 Task: View the current page on the "Samsung Galaxy S20 Ultra" dimension.
Action: Mouse moved to (1293, 36)
Screenshot: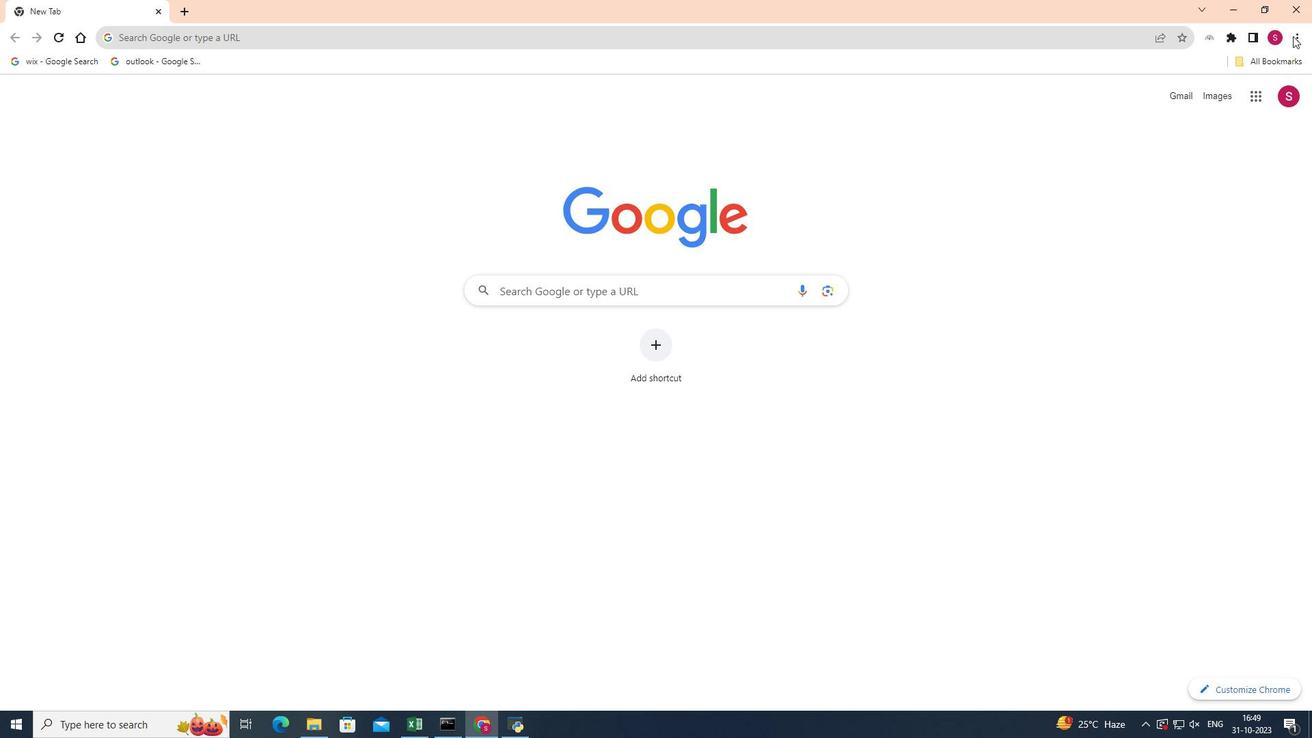 
Action: Mouse pressed left at (1293, 36)
Screenshot: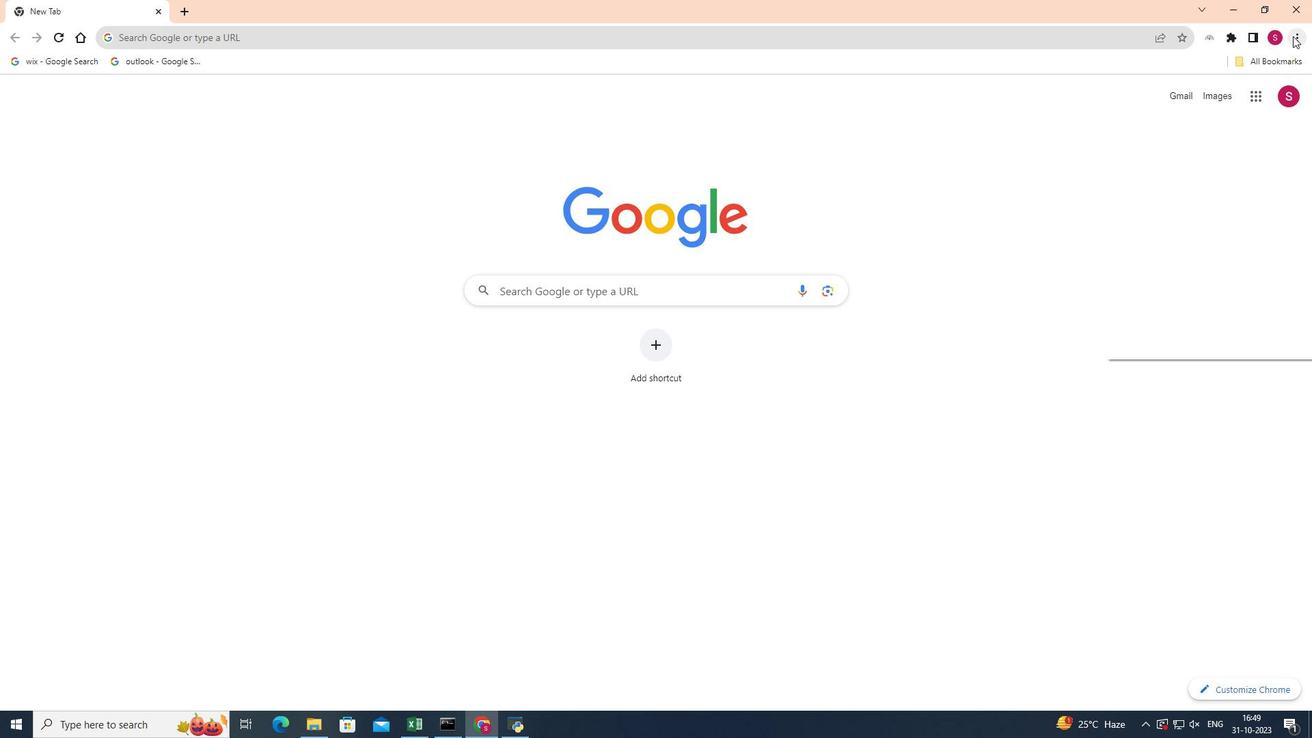 
Action: Mouse moved to (1173, 242)
Screenshot: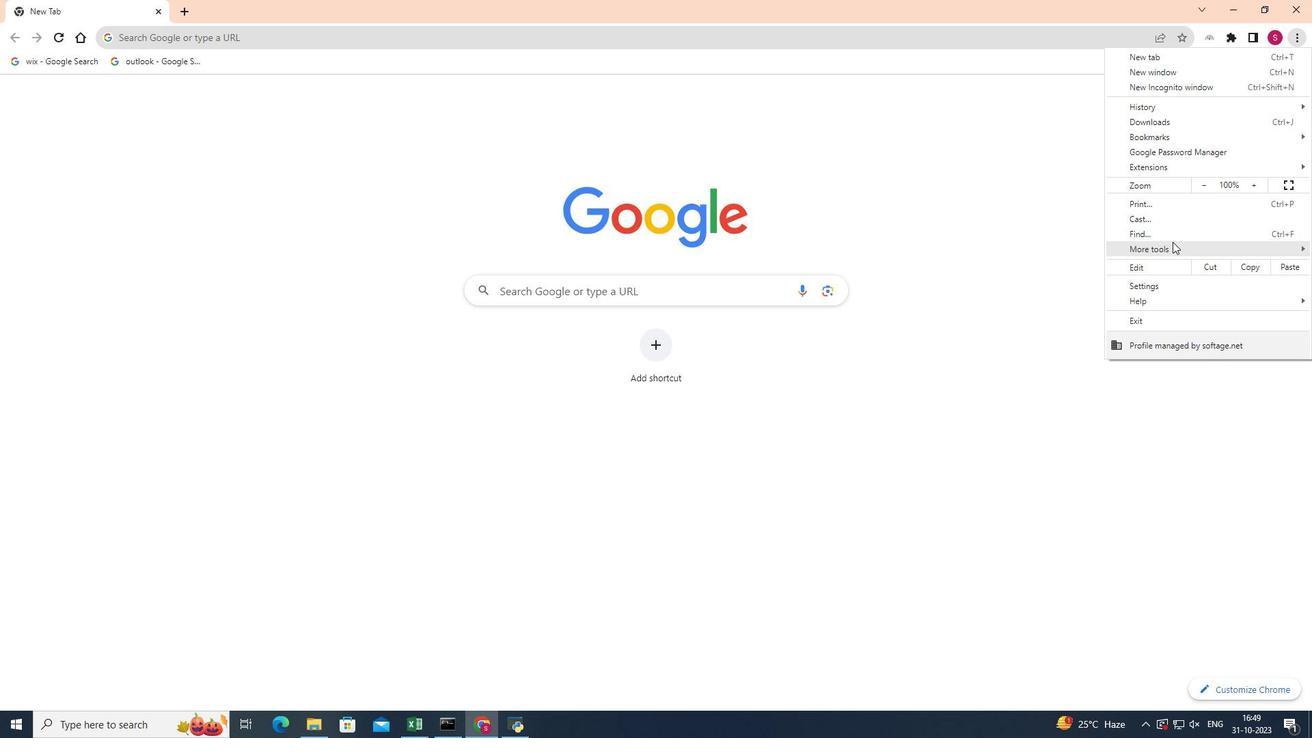 
Action: Mouse pressed left at (1173, 242)
Screenshot: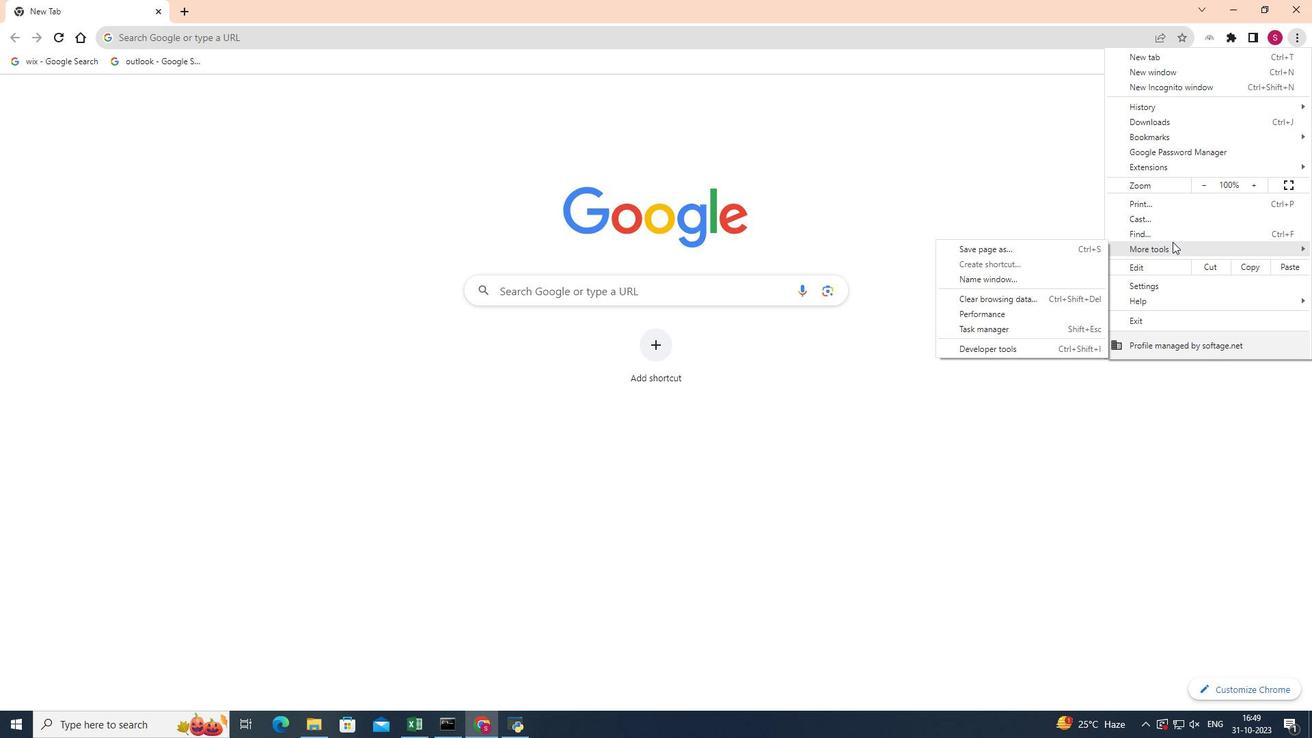 
Action: Mouse moved to (1013, 345)
Screenshot: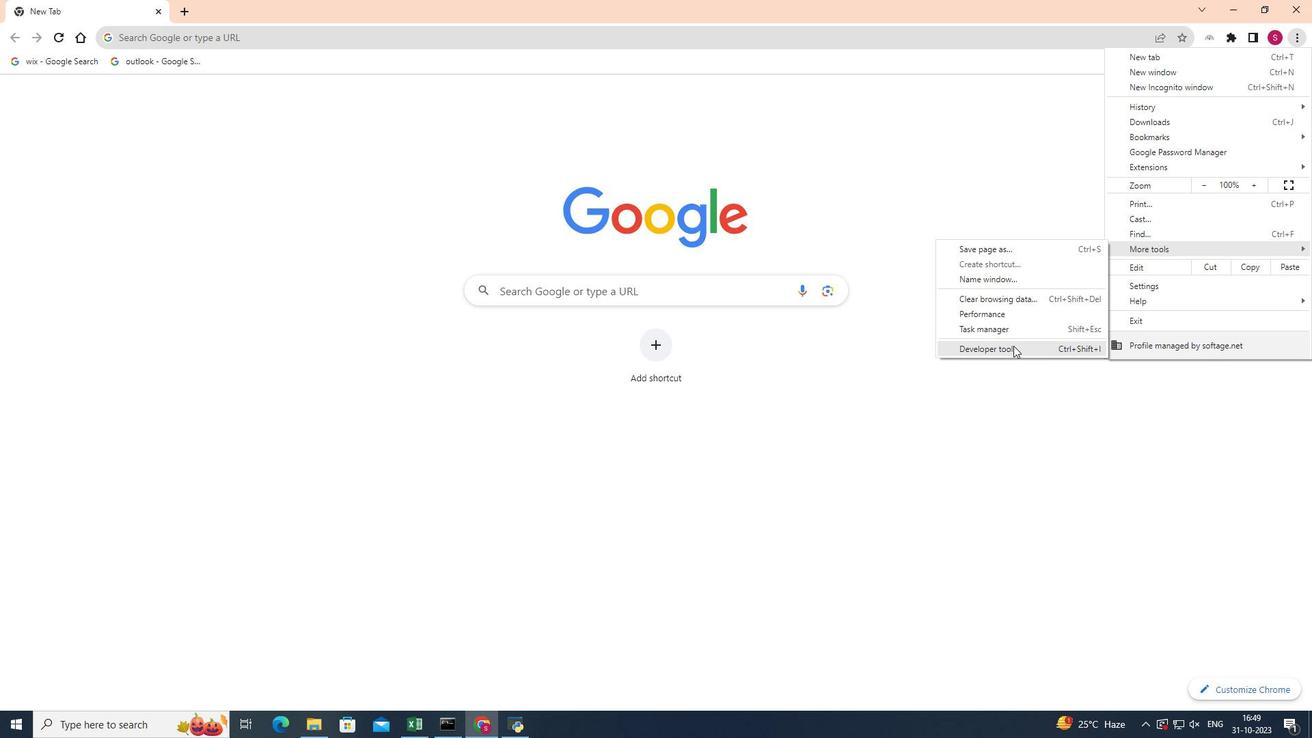 
Action: Mouse pressed left at (1013, 345)
Screenshot: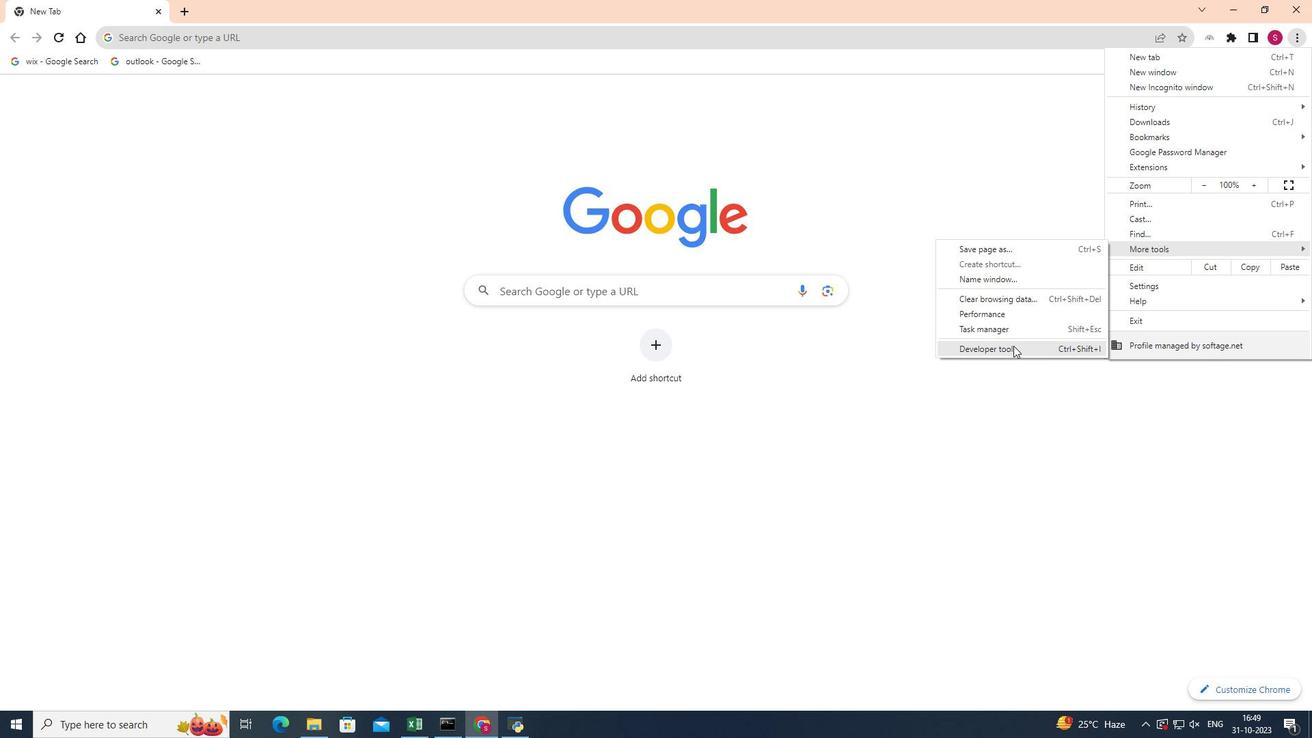 
Action: Mouse moved to (967, 84)
Screenshot: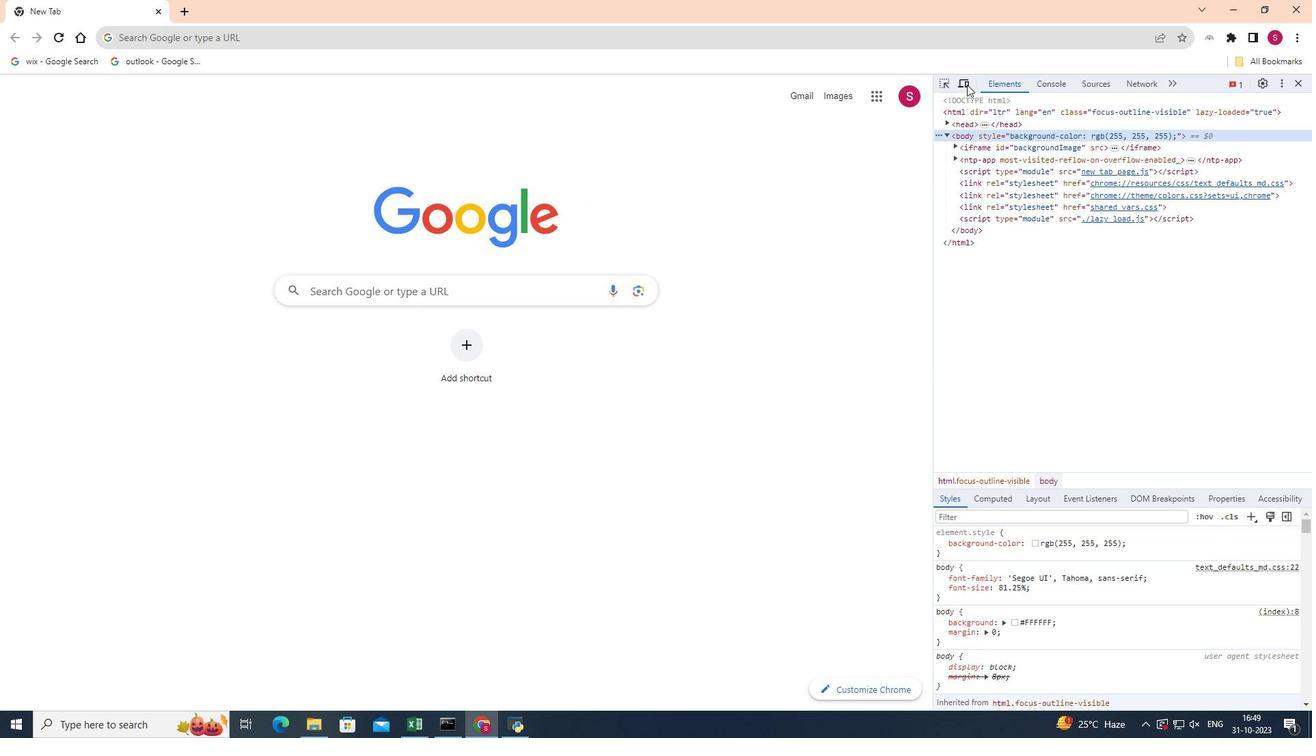 
Action: Mouse pressed left at (967, 84)
Screenshot: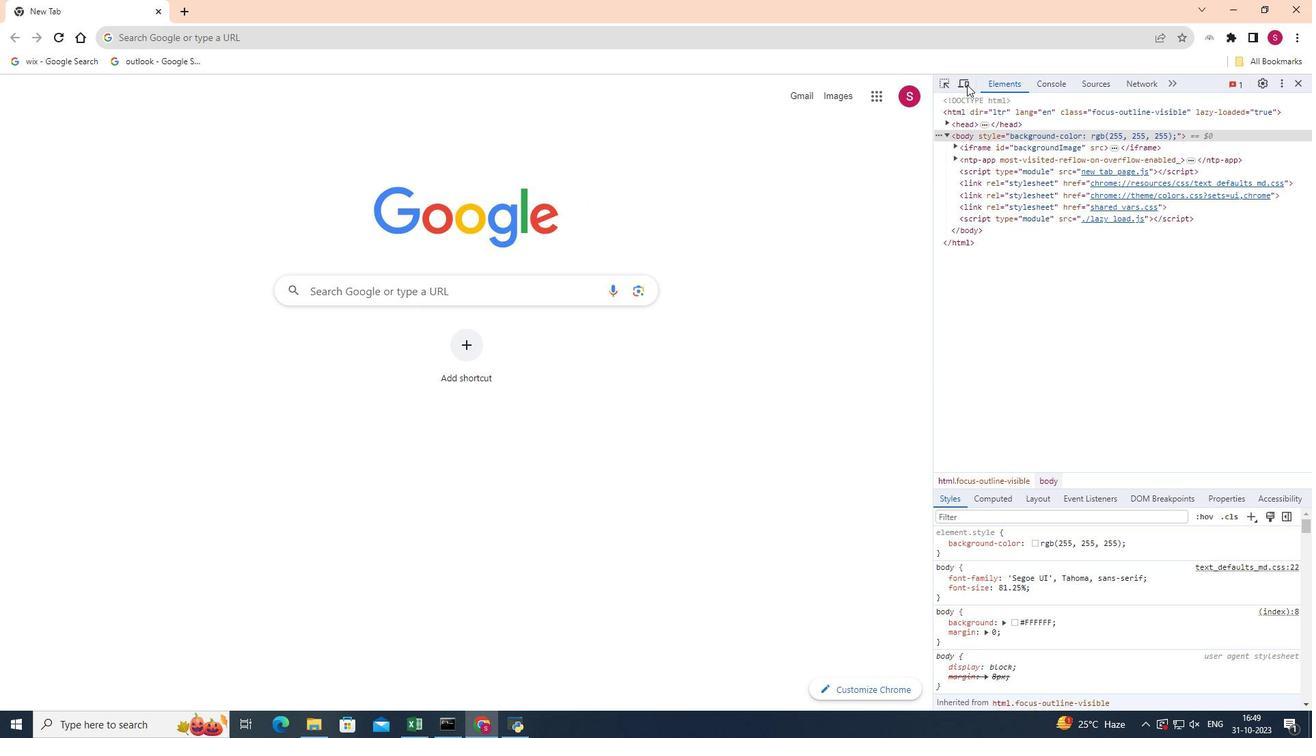 
Action: Mouse moved to (415, 83)
Screenshot: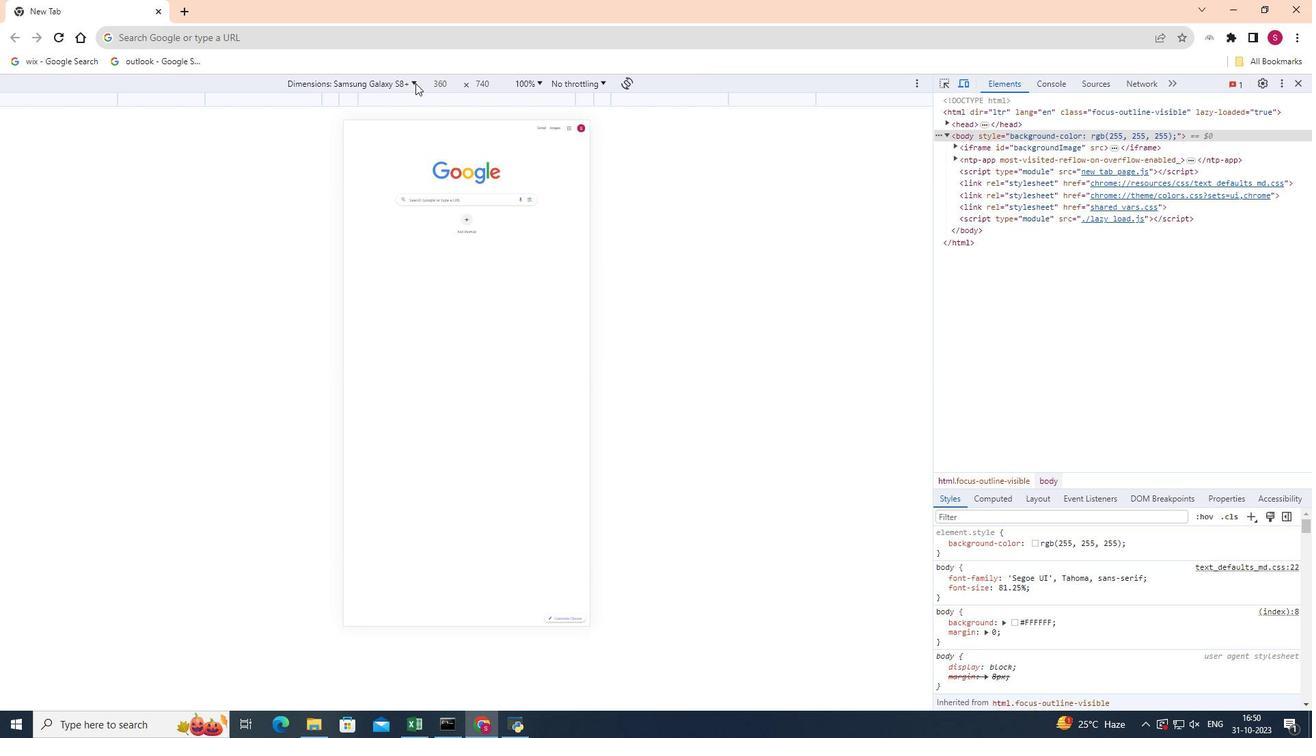 
Action: Mouse pressed left at (415, 83)
Screenshot: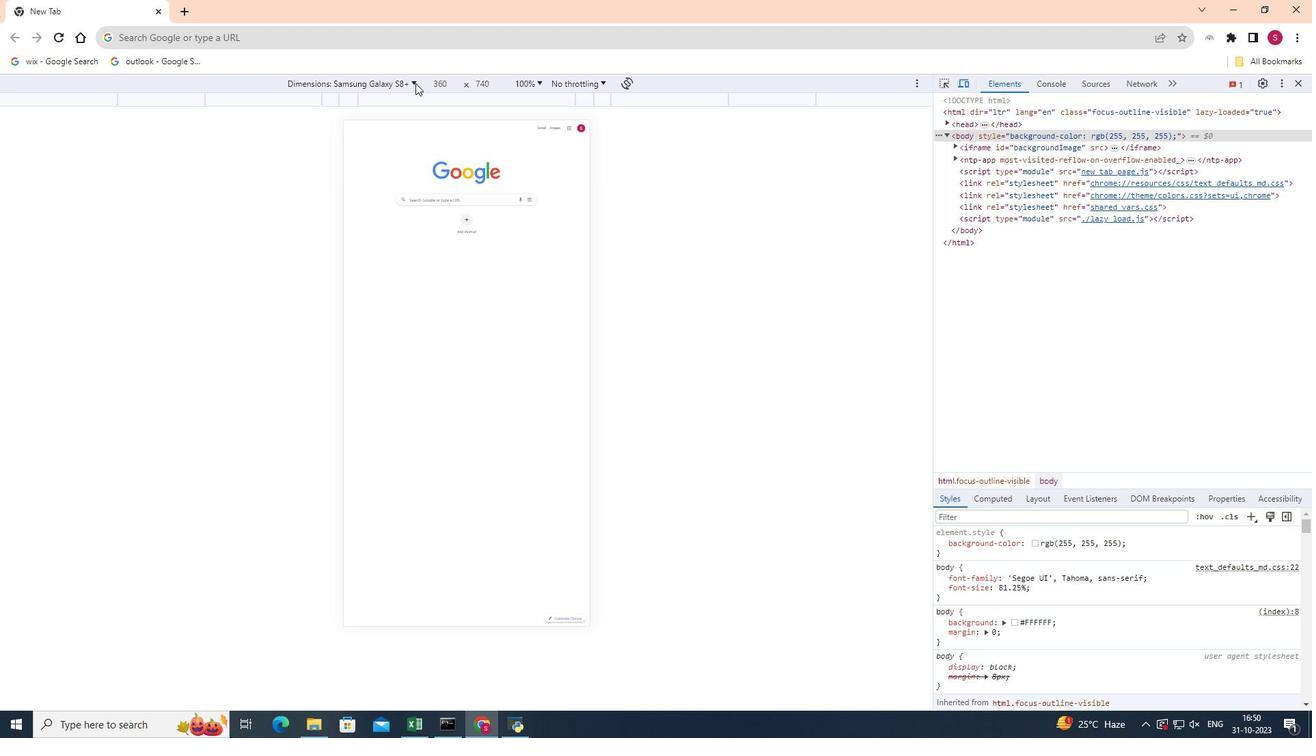 
Action: Mouse moved to (382, 196)
Screenshot: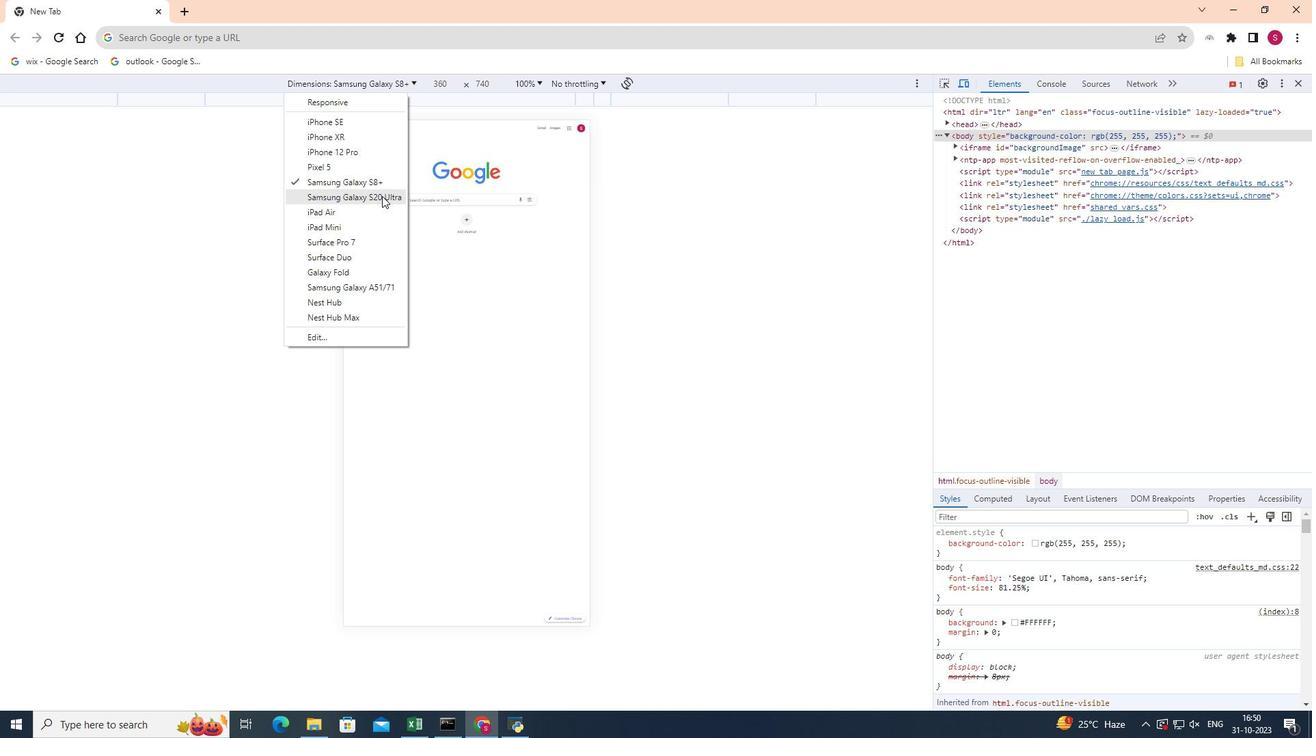 
Action: Mouse pressed left at (382, 196)
Screenshot: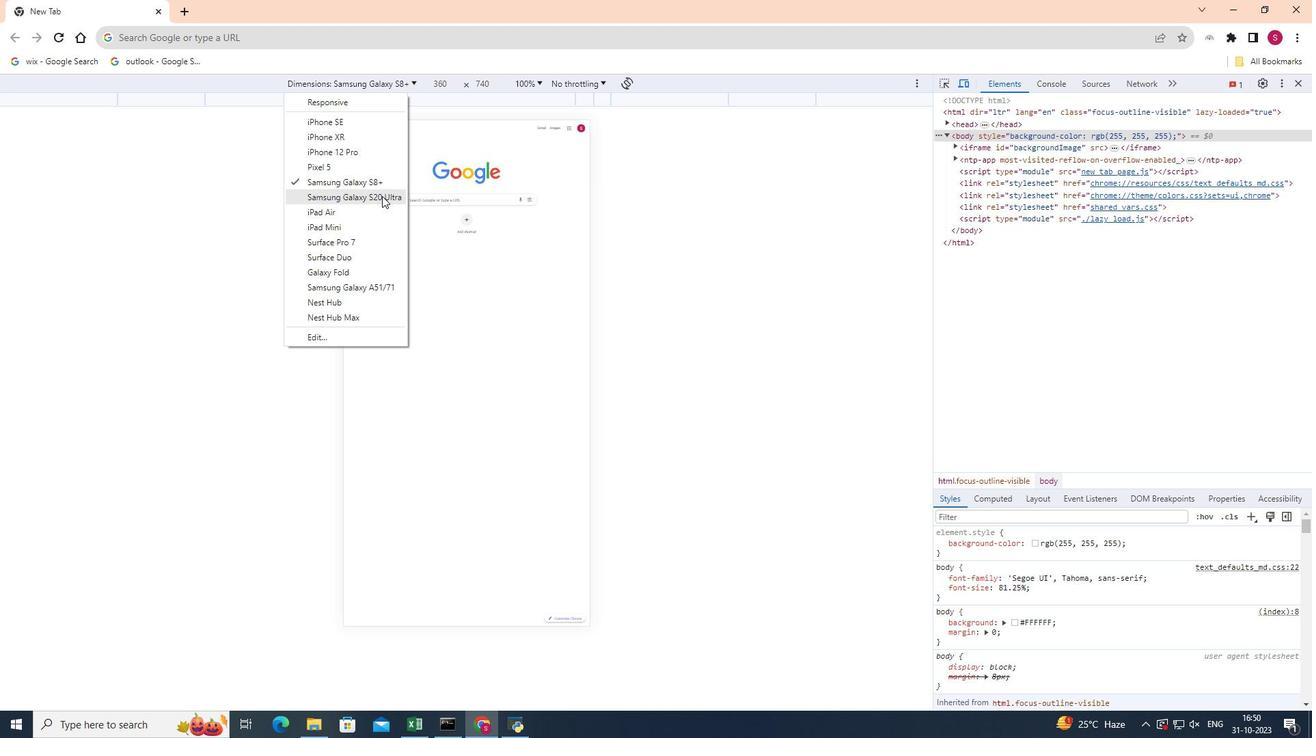 
Action: Mouse moved to (782, 234)
Screenshot: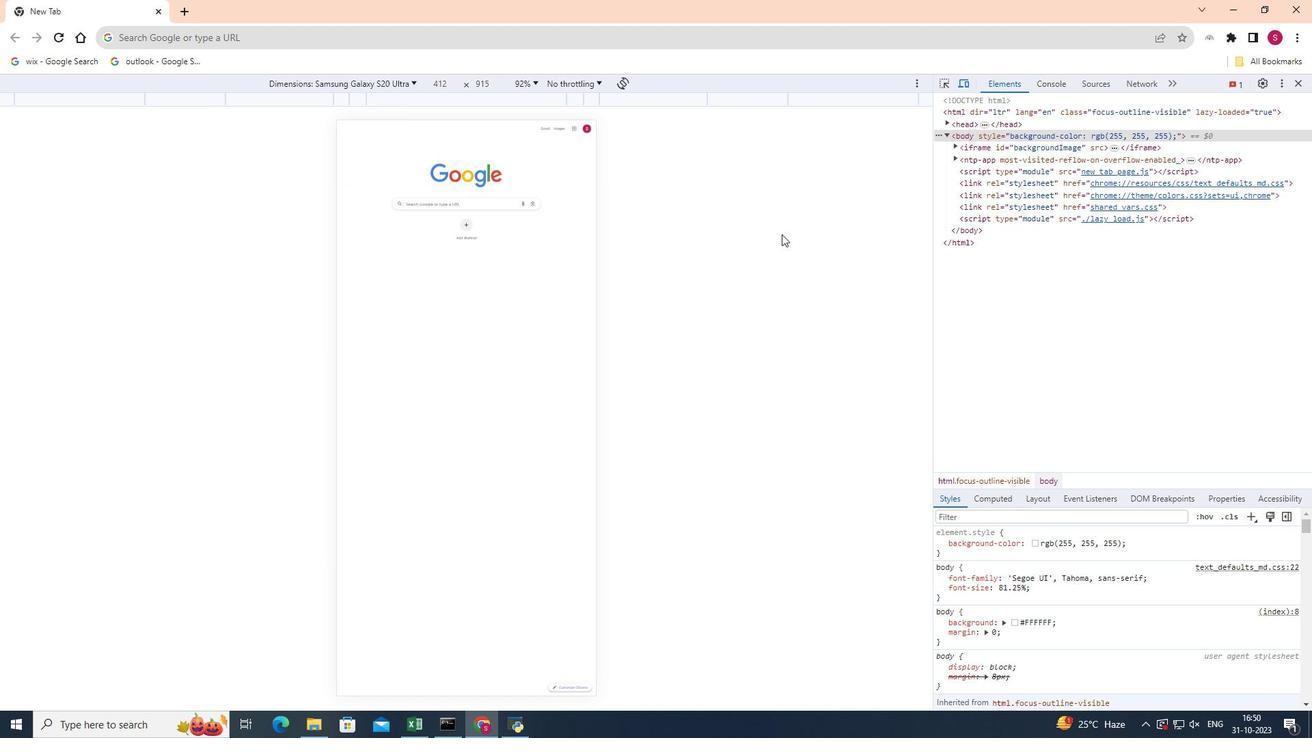 
